 Task: Send an email with the signature Angela Wright with the subject 'Request for a phone call' and the message 'Please note that we will need to reschedule our meeting.' from softage.1@softage.net to softage.3@softage.net,  softage.1@softage.net and softage.4@softage.net with CC to softage.5@softage.net with an attached document Sales_report.xlsx
Action: Key pressed n
Screenshot: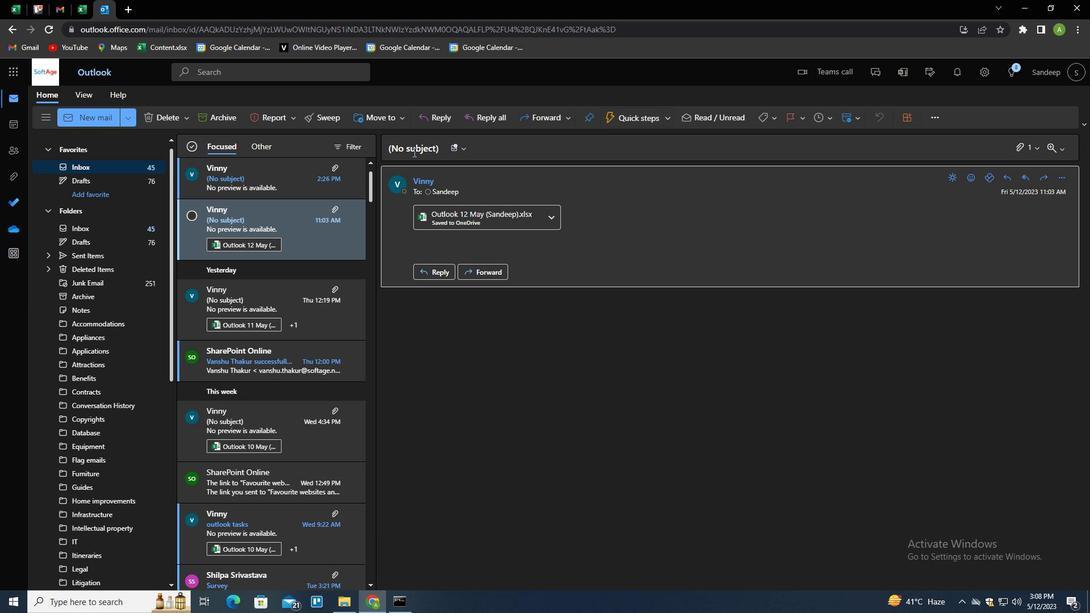 
Action: Mouse moved to (766, 119)
Screenshot: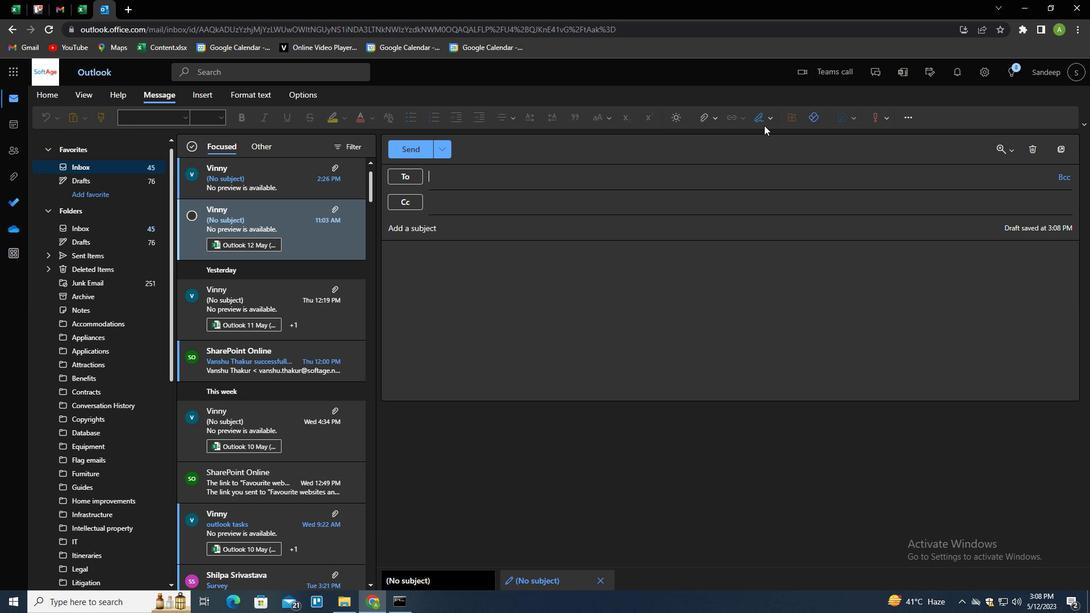 
Action: Mouse pressed left at (766, 119)
Screenshot: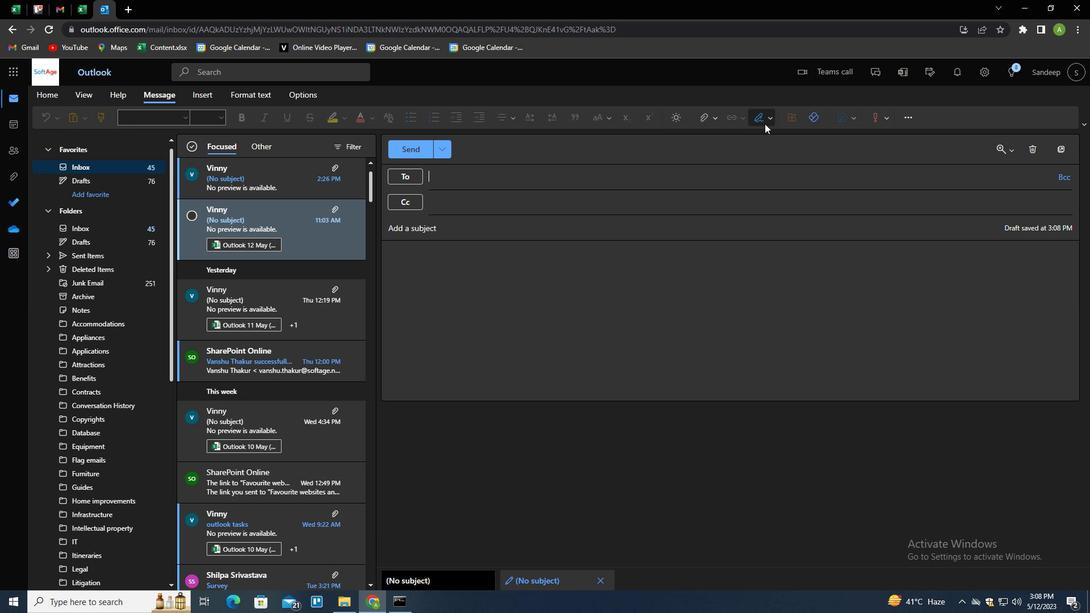 
Action: Mouse moved to (749, 161)
Screenshot: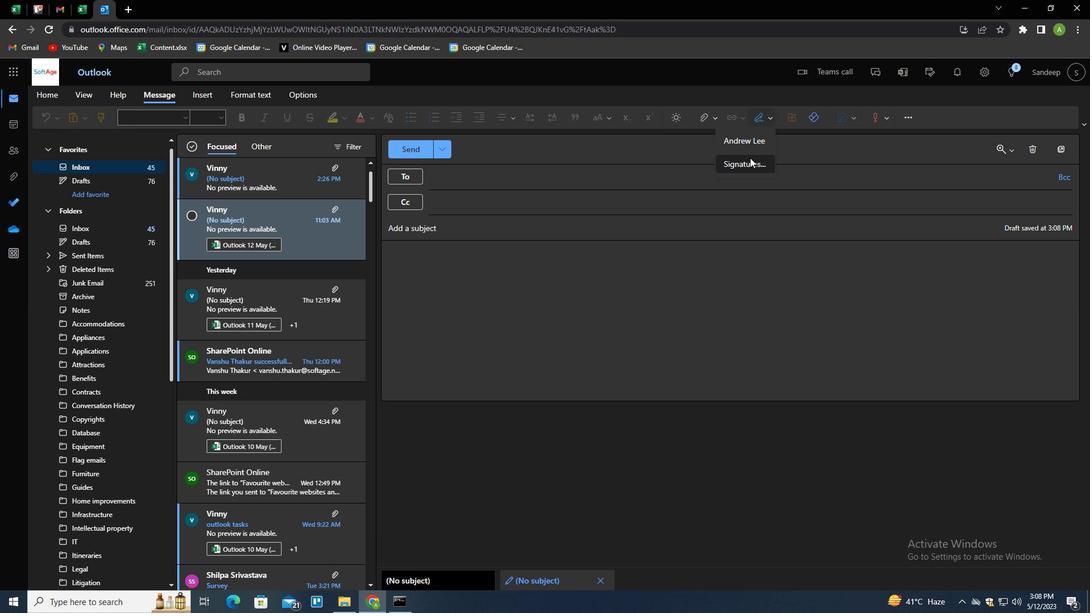 
Action: Mouse pressed left at (749, 161)
Screenshot: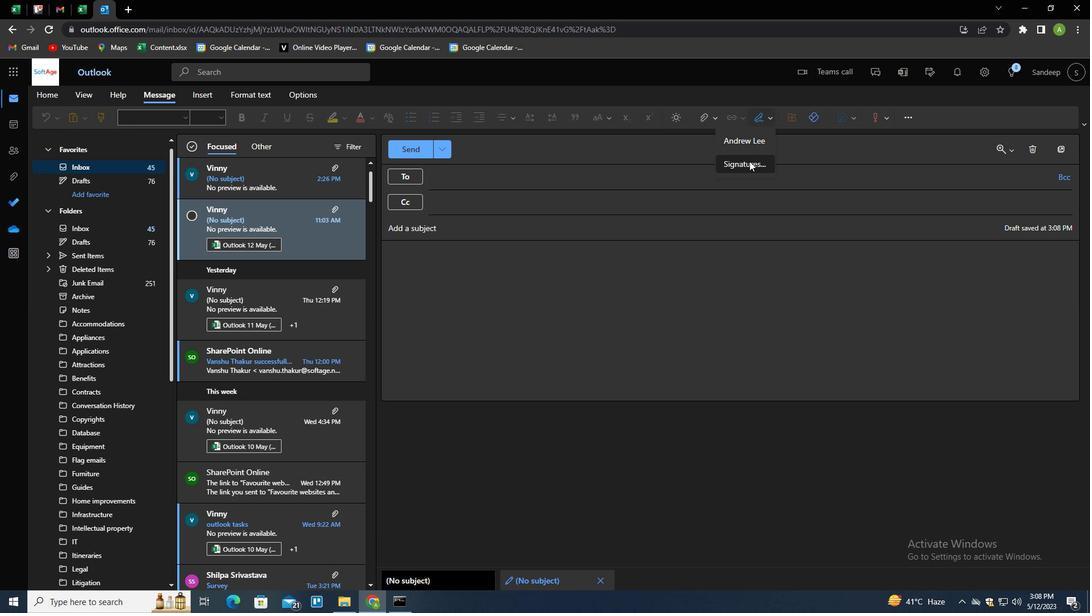 
Action: Mouse moved to (756, 208)
Screenshot: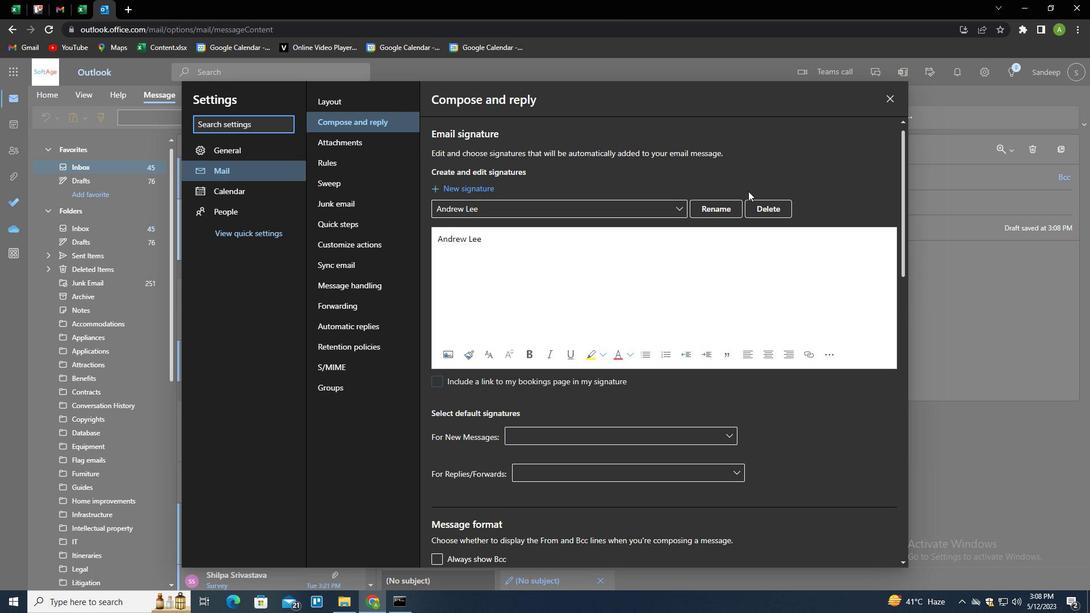 
Action: Mouse pressed left at (756, 208)
Screenshot: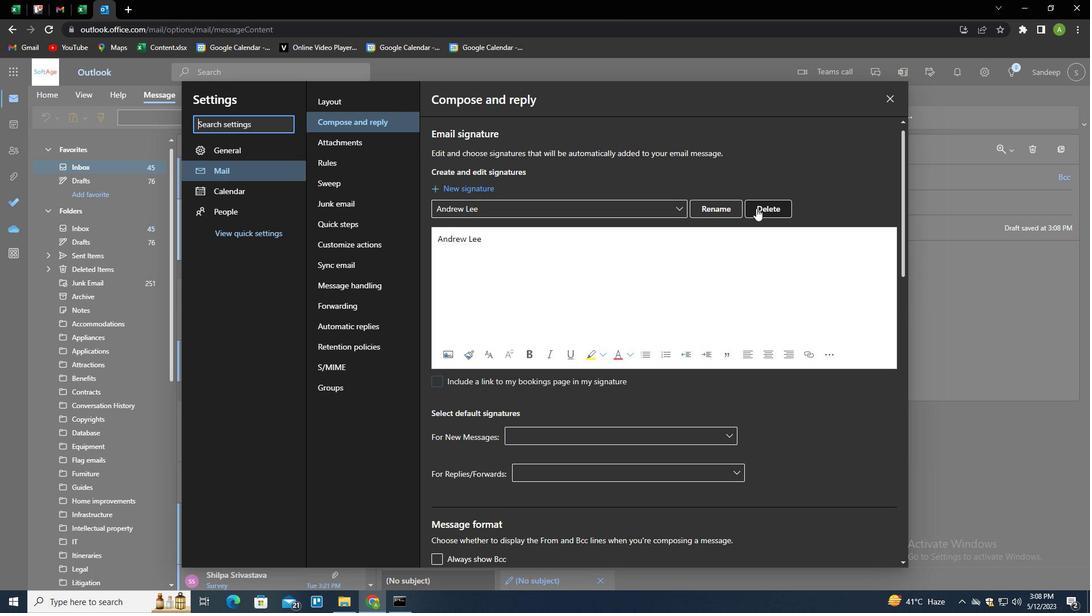 
Action: Mouse moved to (735, 210)
Screenshot: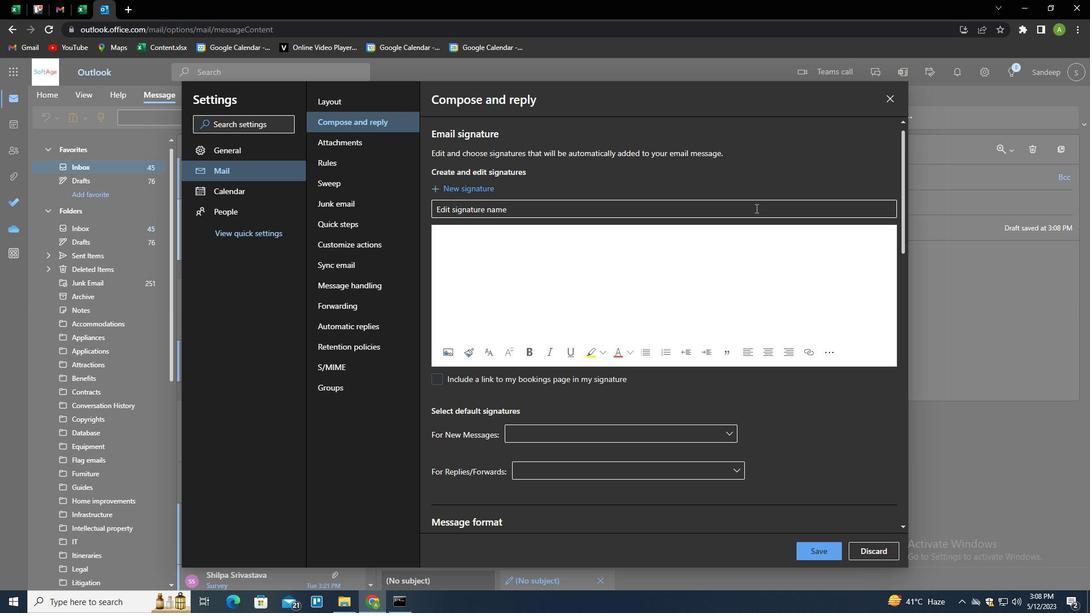 
Action: Mouse pressed left at (735, 210)
Screenshot: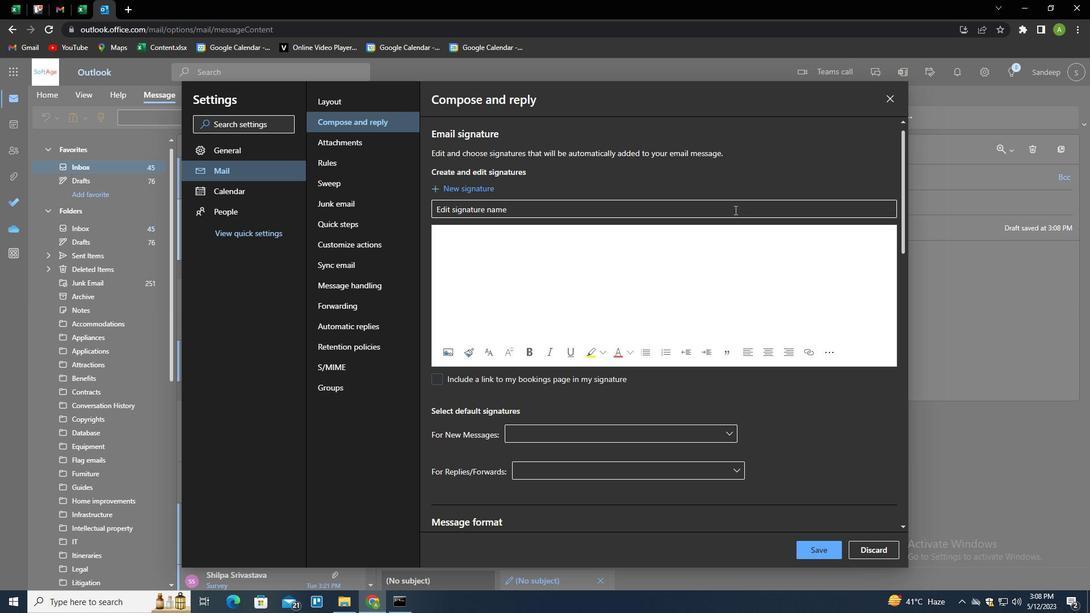 
Action: Key pressed <Key.shift>ANGELA<Key.space><Key.shift><Key.shift><Key.shift><Key.shift>WRIGHT<Key.tab><Key.shift>ANGELA<Key.space><Key.shift><Key.shift>WRIGHT
Screenshot: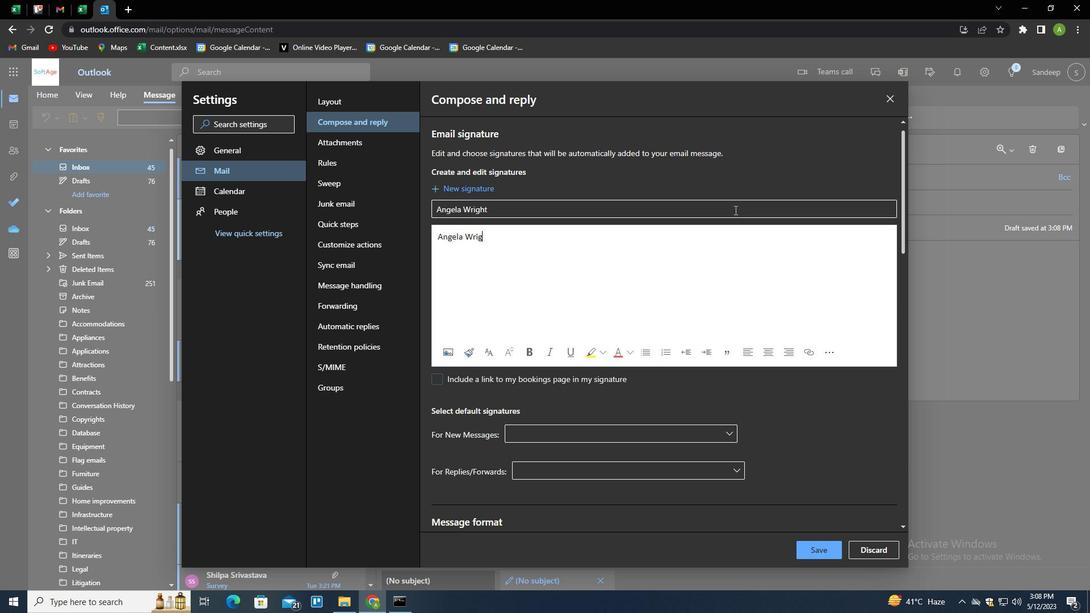 
Action: Mouse moved to (818, 546)
Screenshot: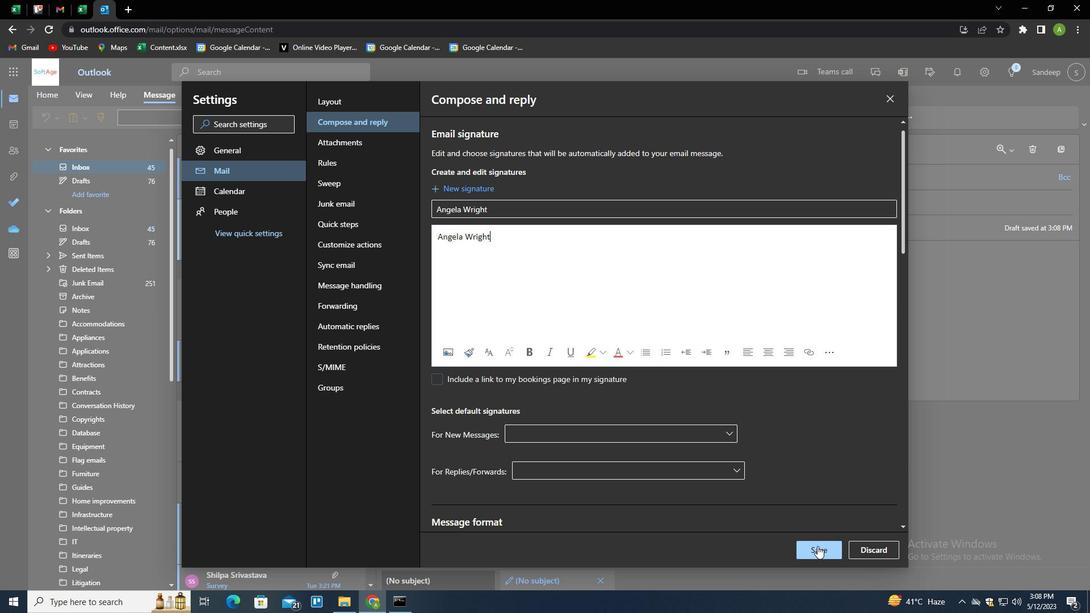 
Action: Mouse pressed left at (818, 546)
Screenshot: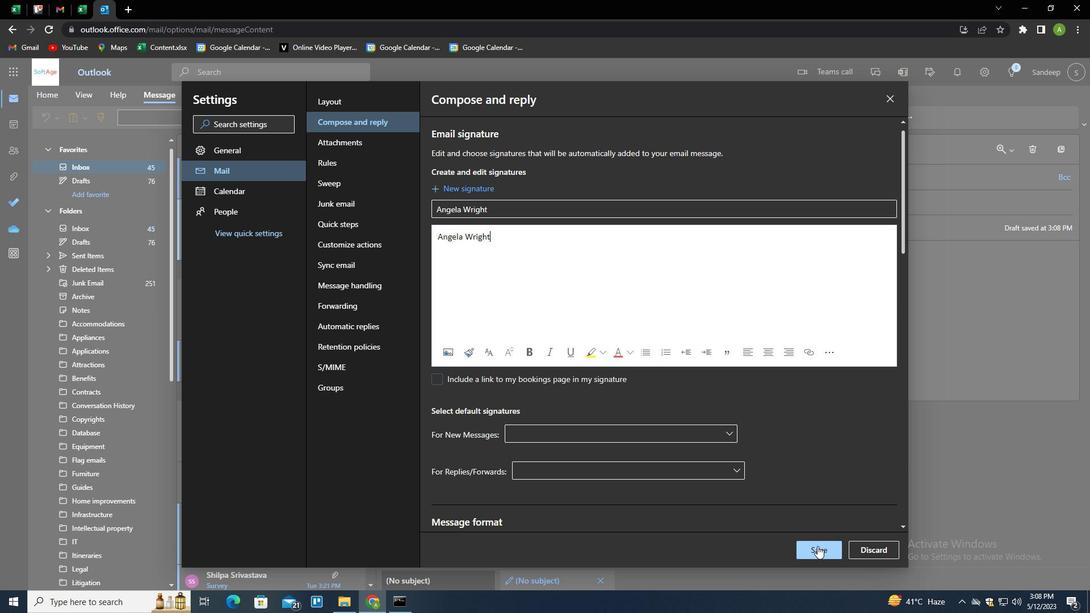 
Action: Mouse moved to (956, 335)
Screenshot: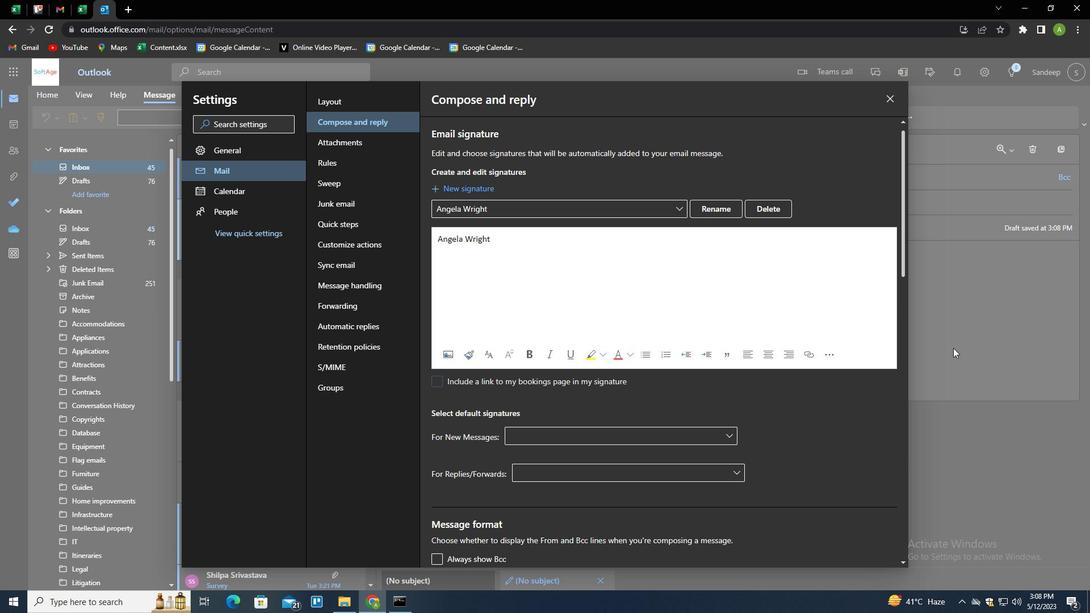
Action: Mouse pressed left at (956, 335)
Screenshot: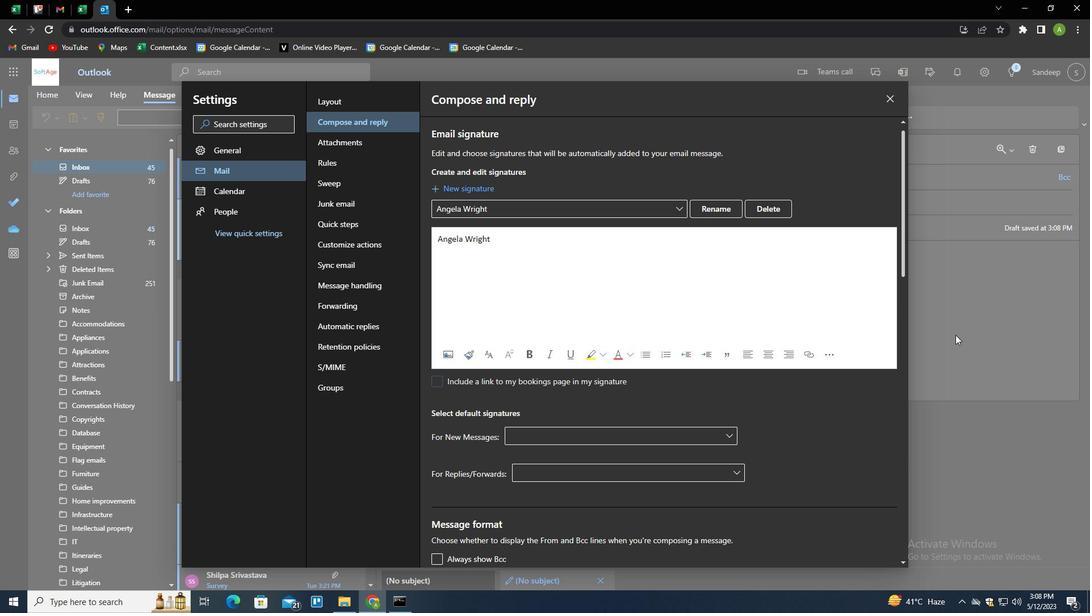 
Action: Mouse moved to (764, 117)
Screenshot: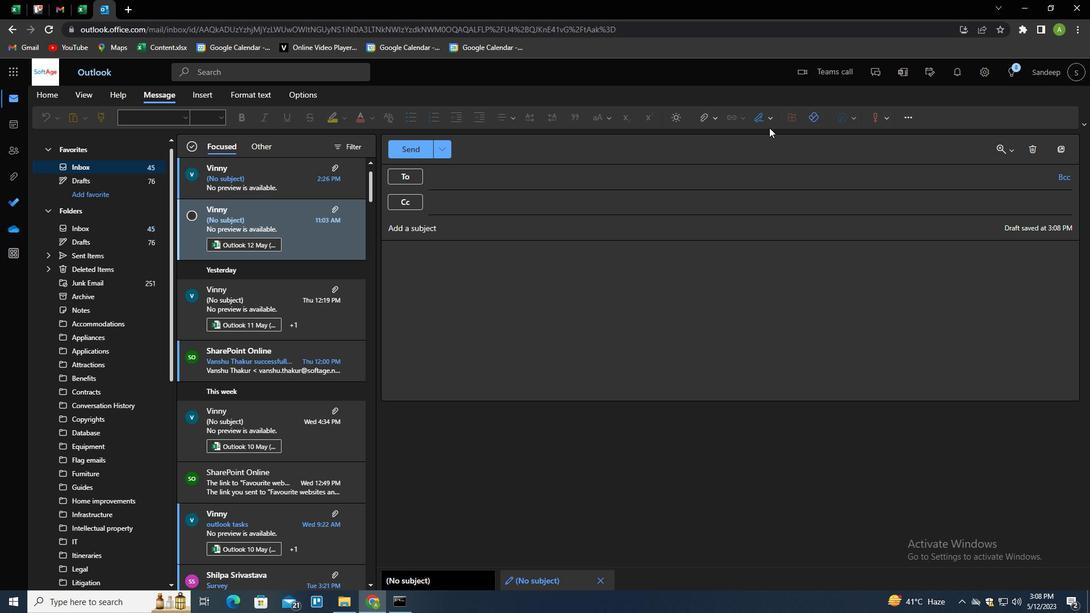 
Action: Mouse pressed left at (764, 117)
Screenshot: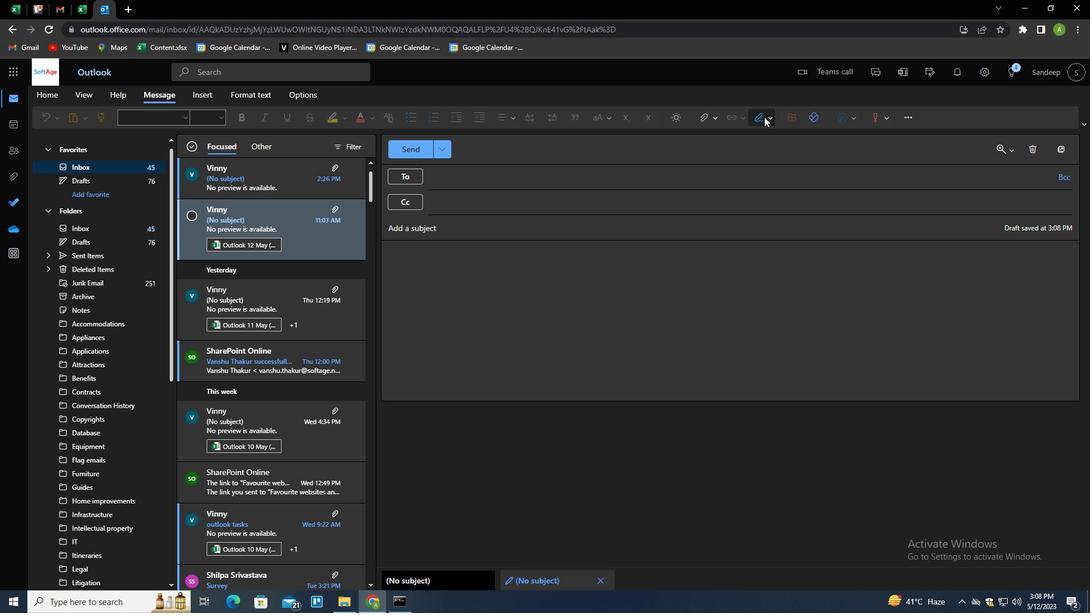 
Action: Mouse moved to (755, 140)
Screenshot: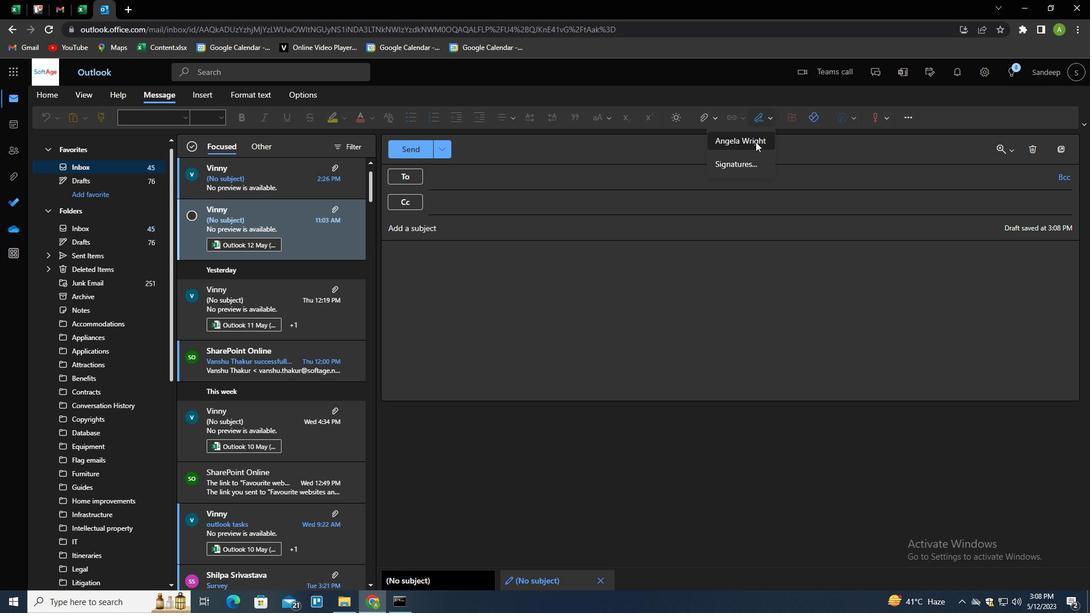 
Action: Mouse pressed left at (755, 140)
Screenshot: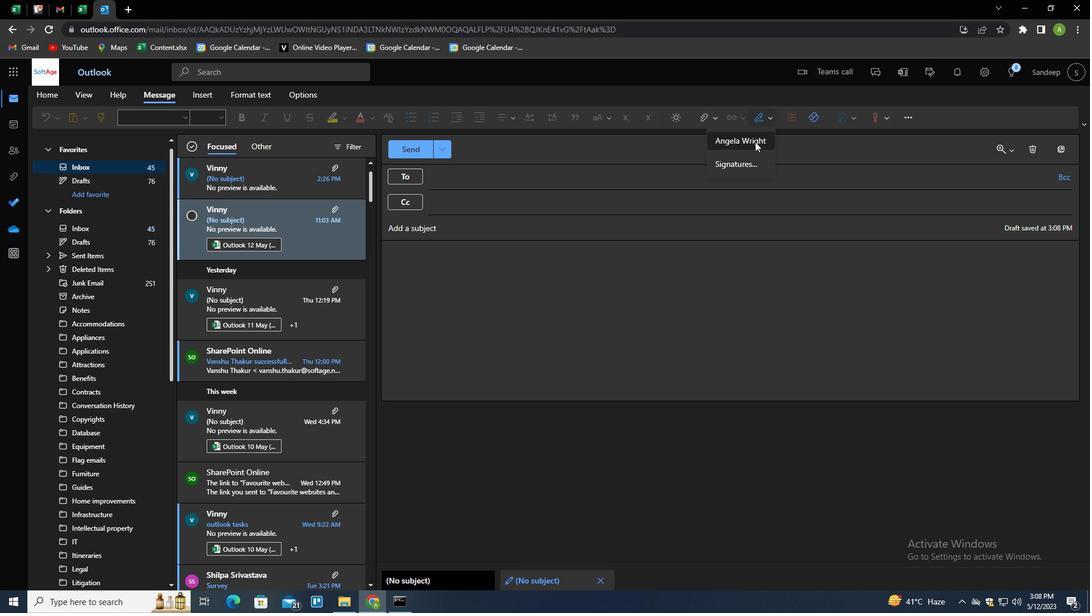 
Action: Mouse moved to (529, 232)
Screenshot: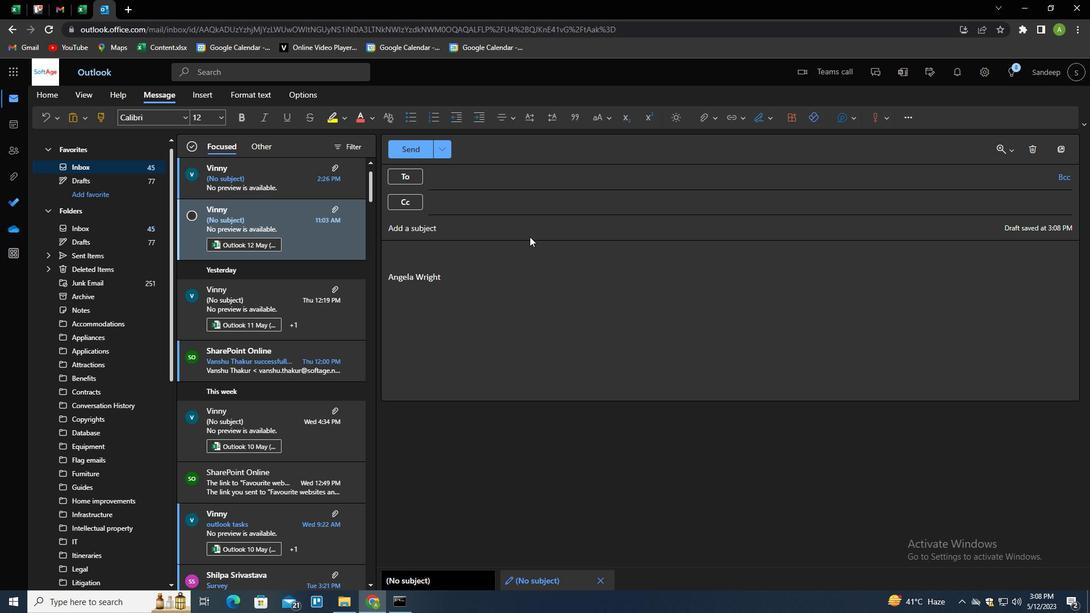 
Action: Mouse pressed left at (529, 232)
Screenshot: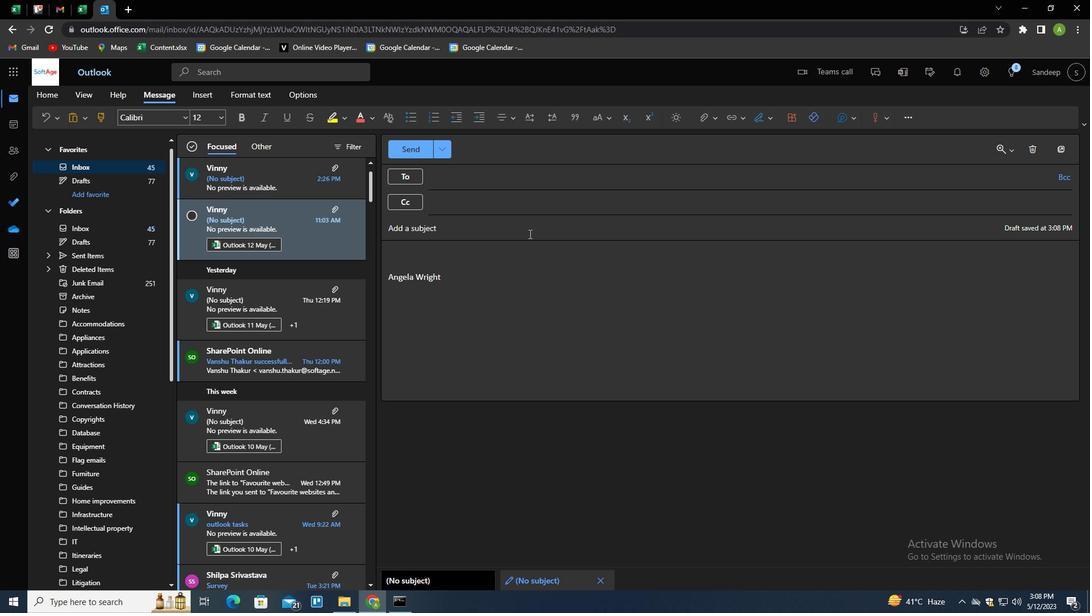
Action: Key pressed <Key.shift>S<Key.backspace><Key.shift>REQUEST<Key.space>FOR<Key.space>A<Key.space>PHONE<Key.space>CALL<Key.tab><Key.shift>PLEASE<Key.space>NOTE<Key.space>THAT<Key.space>WE<Key.space>WILL<Key.space>NEED<Key.space>TO<Key.space>RESCHEDULE<Key.space>OUR<Key.space>MEETING.
Screenshot: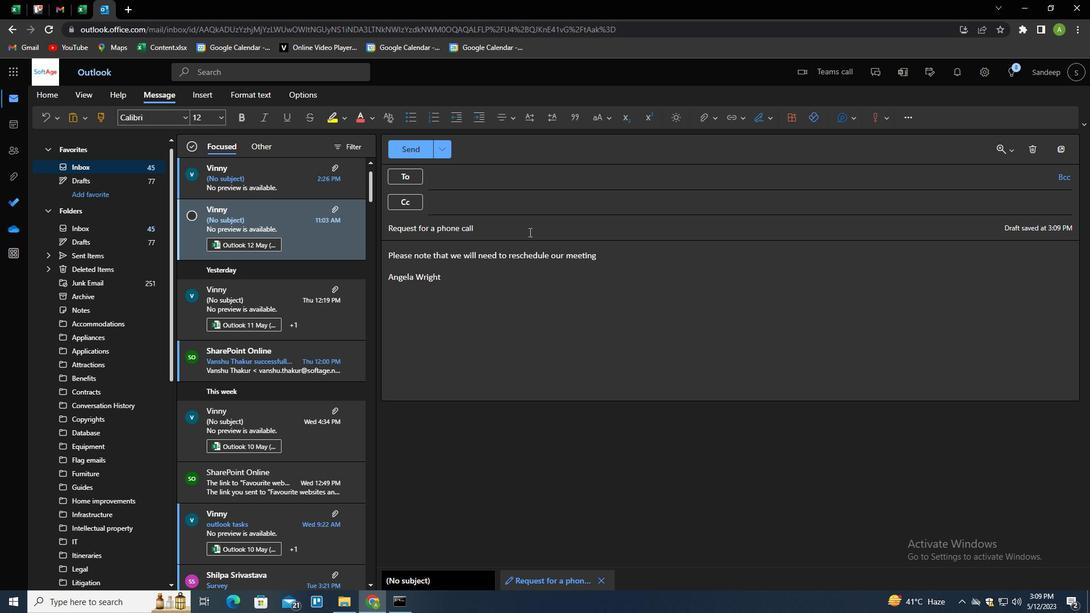 
Action: Mouse moved to (485, 181)
Screenshot: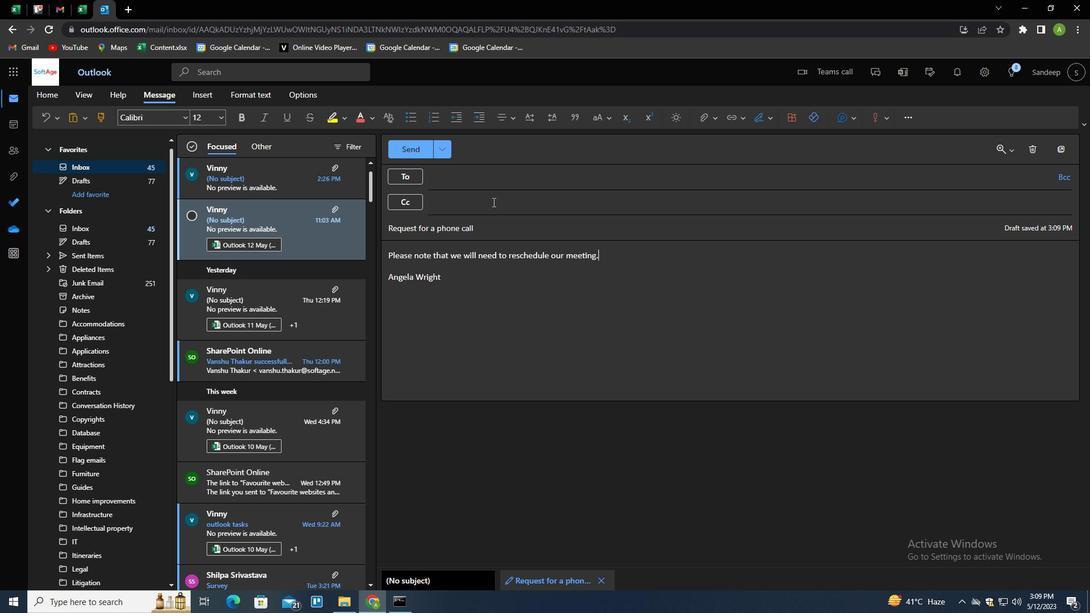 
Action: Mouse pressed left at (485, 181)
Screenshot: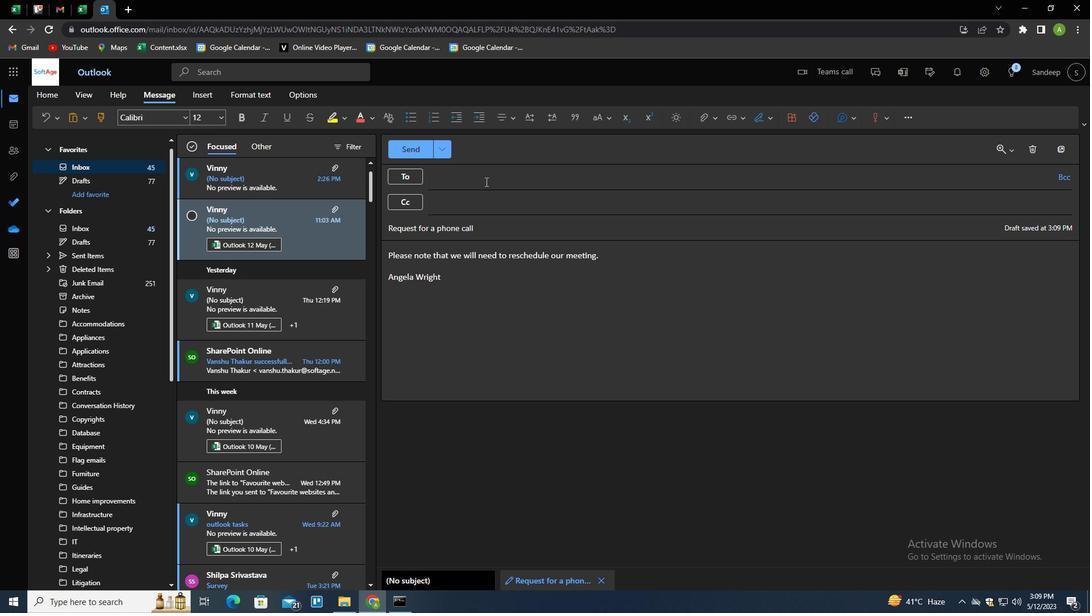 
Action: Key pressed SOFTAGE.3<Key.shift>@SOFTAGE.NET<Key.enter>SOFTAGE.1<Key.shift>@SOFTAGE.NET<Key.enter>SOFTAGE.4<Key.shift>@SOFTAGE.NET<Key.enter><Key.tab>SOFTAGE.5<Key.shift>@SOFTAGE.NET<Key.enter>
Screenshot: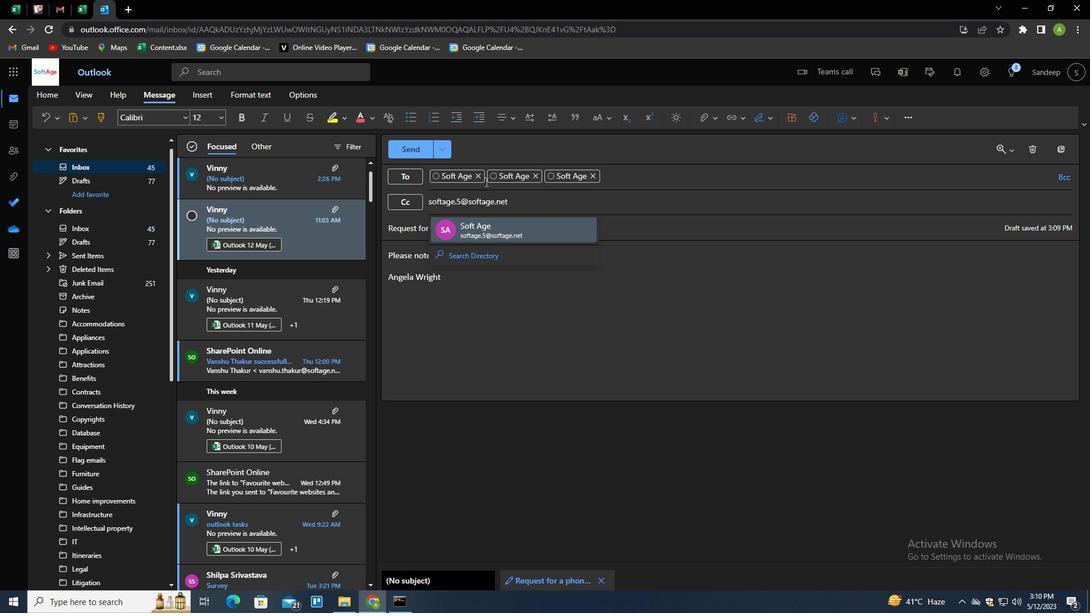 
Action: Mouse moved to (709, 117)
Screenshot: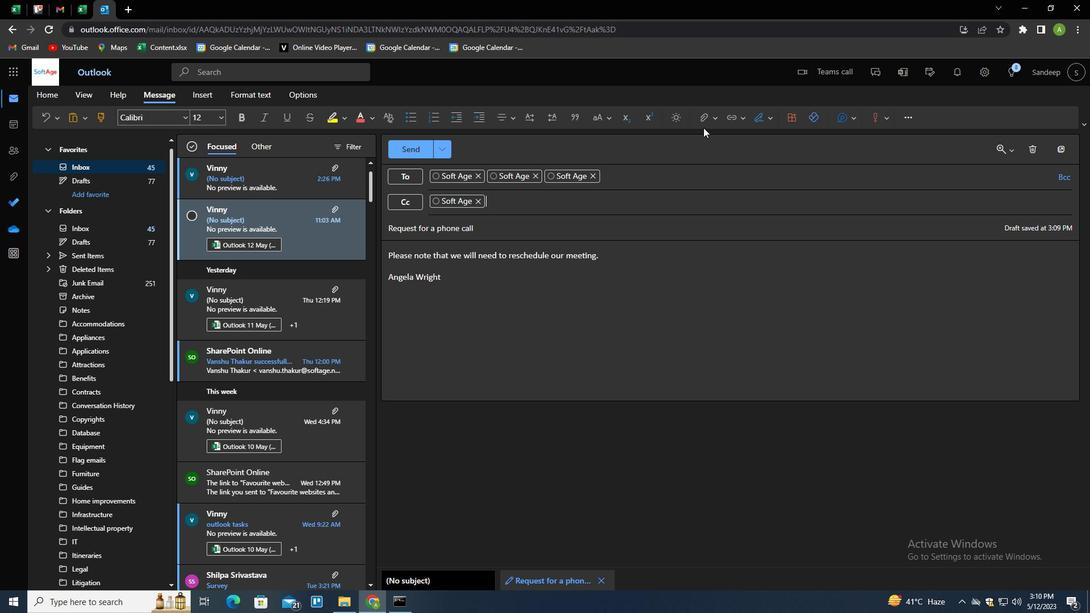 
Action: Mouse pressed left at (709, 117)
Screenshot: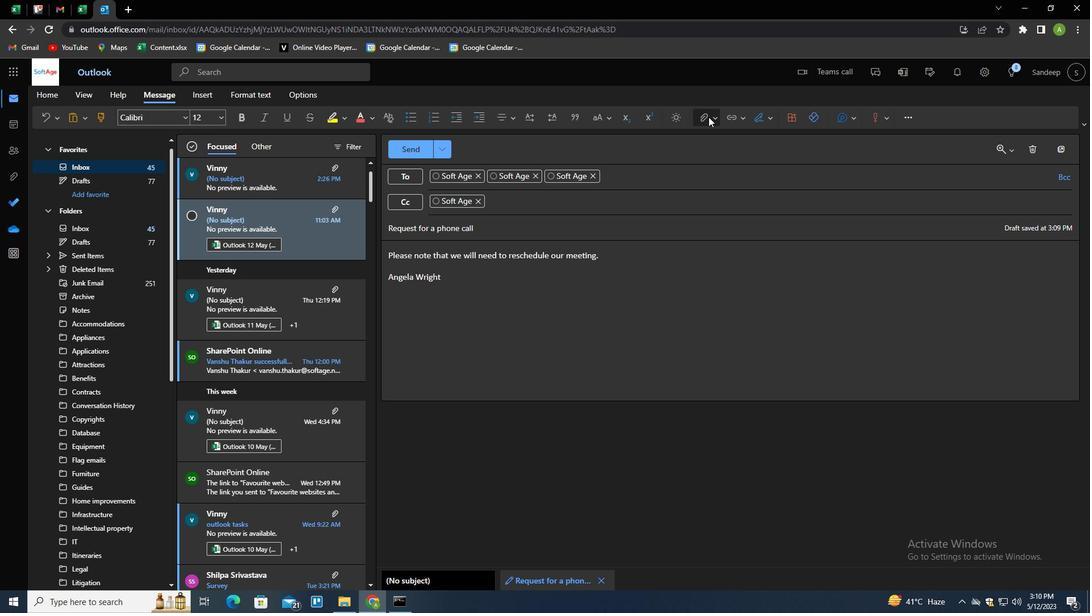 
Action: Mouse moved to (686, 138)
Screenshot: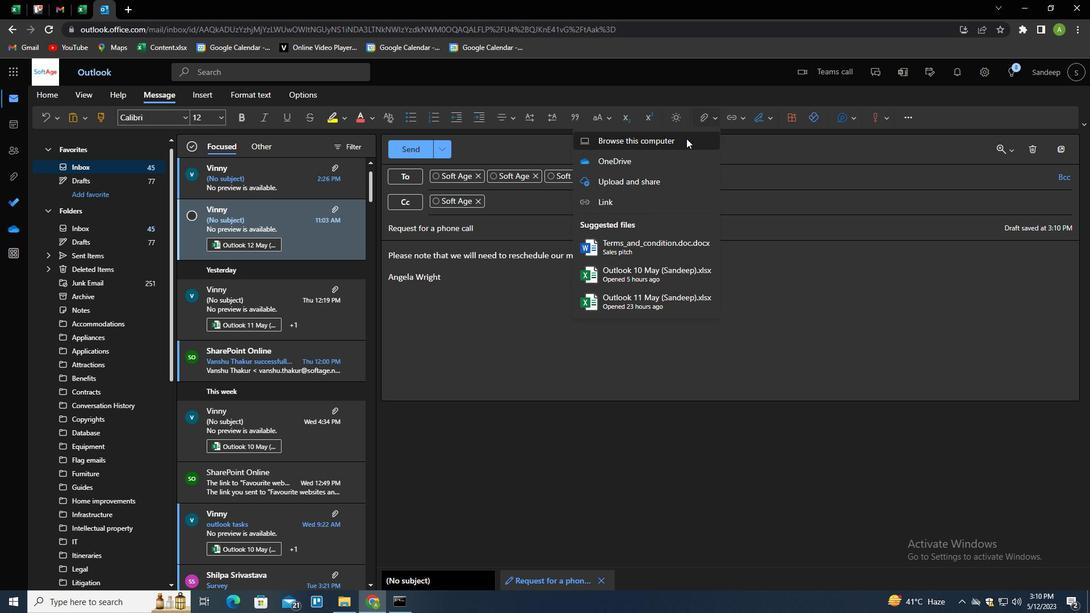 
Action: Mouse pressed left at (686, 138)
Screenshot: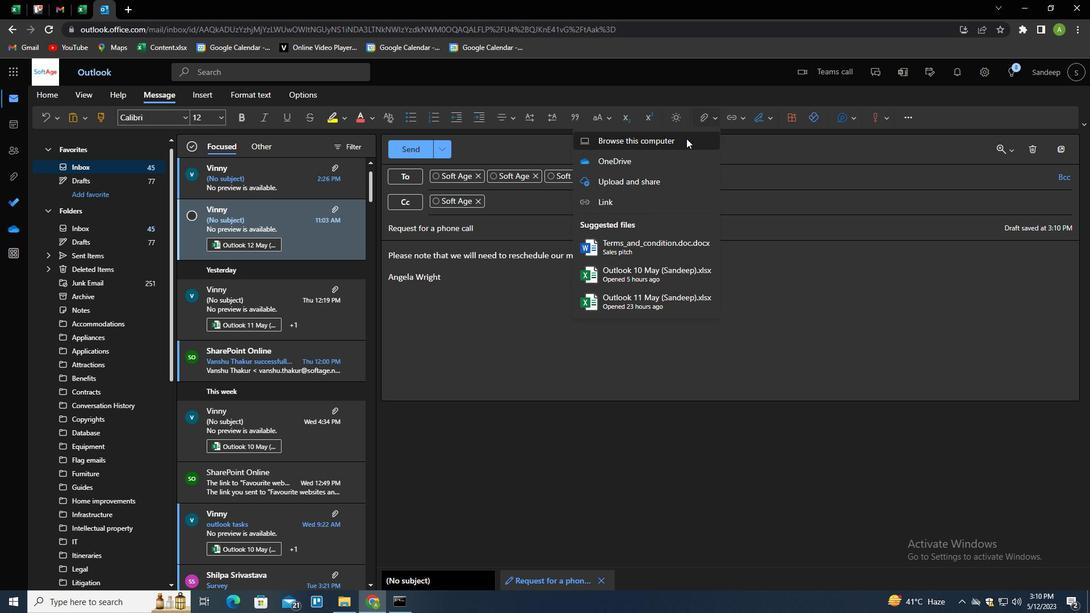 
Action: Mouse moved to (204, 171)
Screenshot: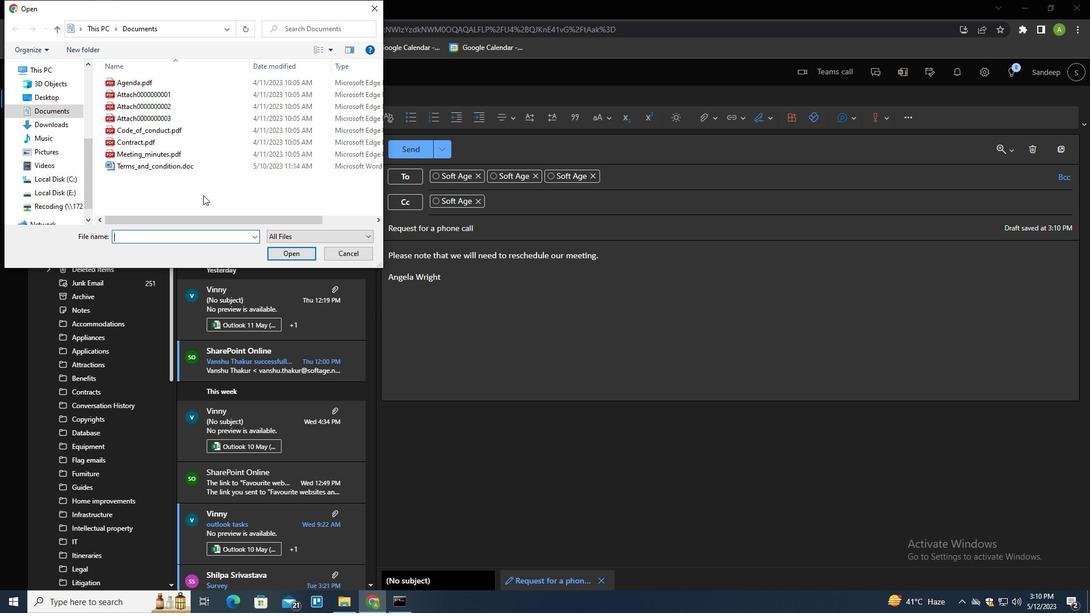 
Action: Mouse pressed left at (204, 171)
Screenshot: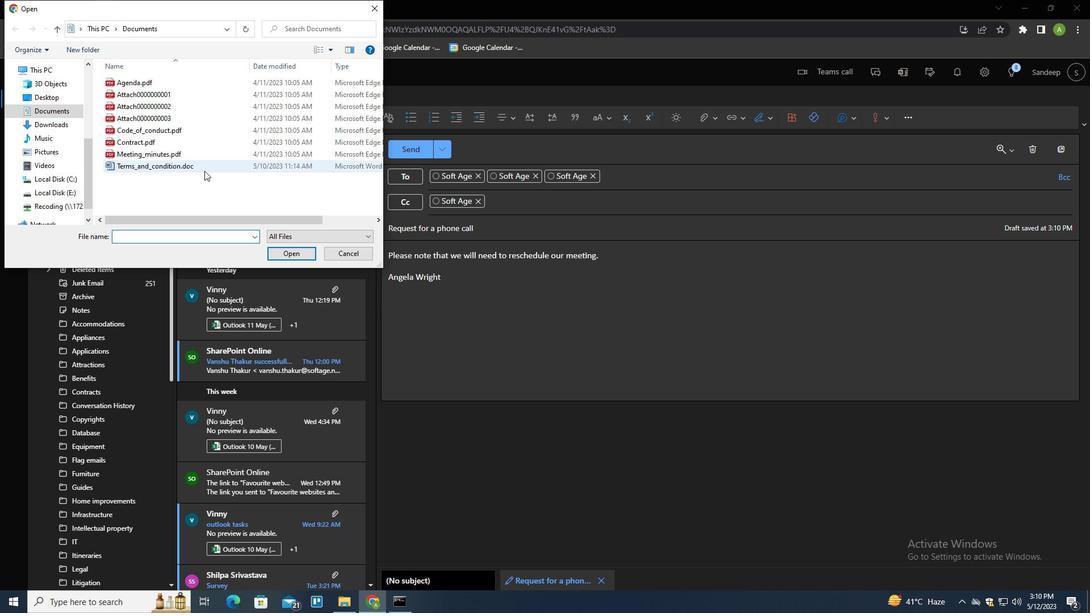 
Action: Key pressed <Key.f2><Key.shift>SALES<Key.shift><Key.shift><Key.shift>_REPORT.XLX<Key.backspace>SX<Key.enter>
Screenshot: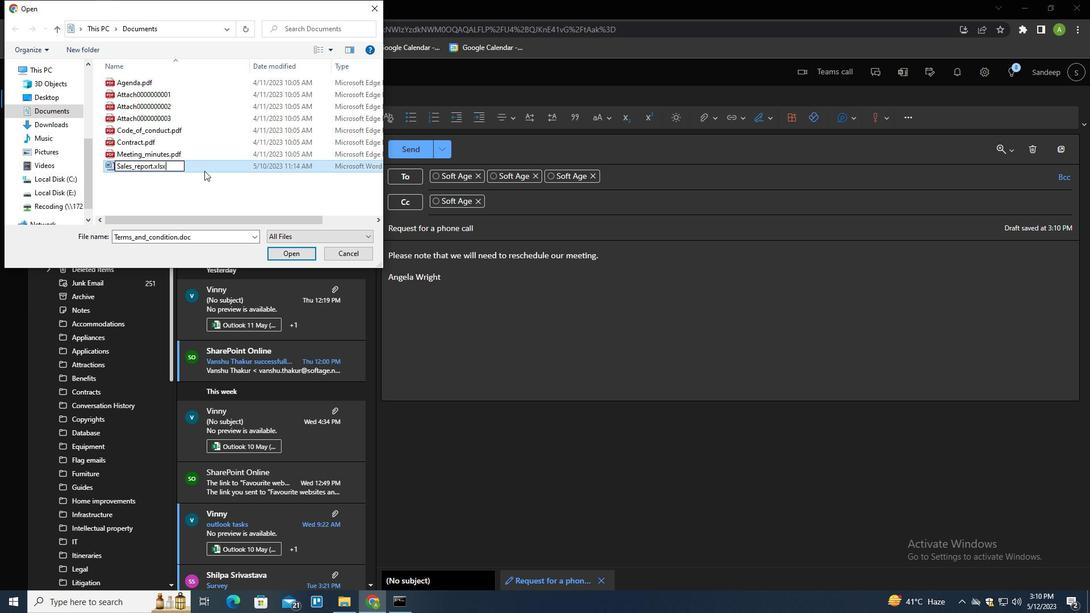 
Action: Mouse moved to (205, 164)
Screenshot: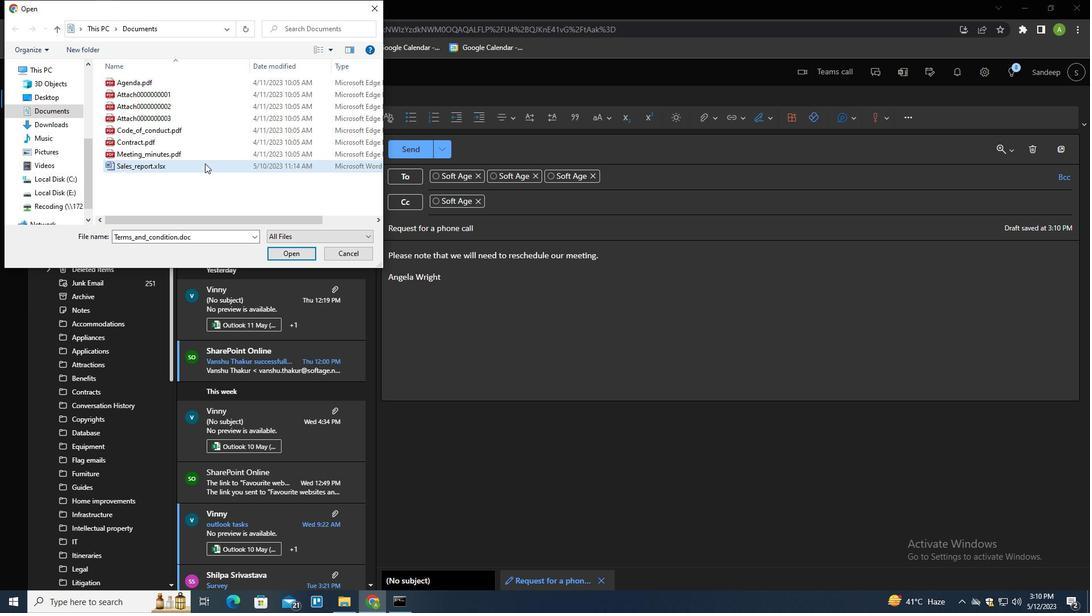 
Action: Mouse pressed left at (205, 164)
Screenshot: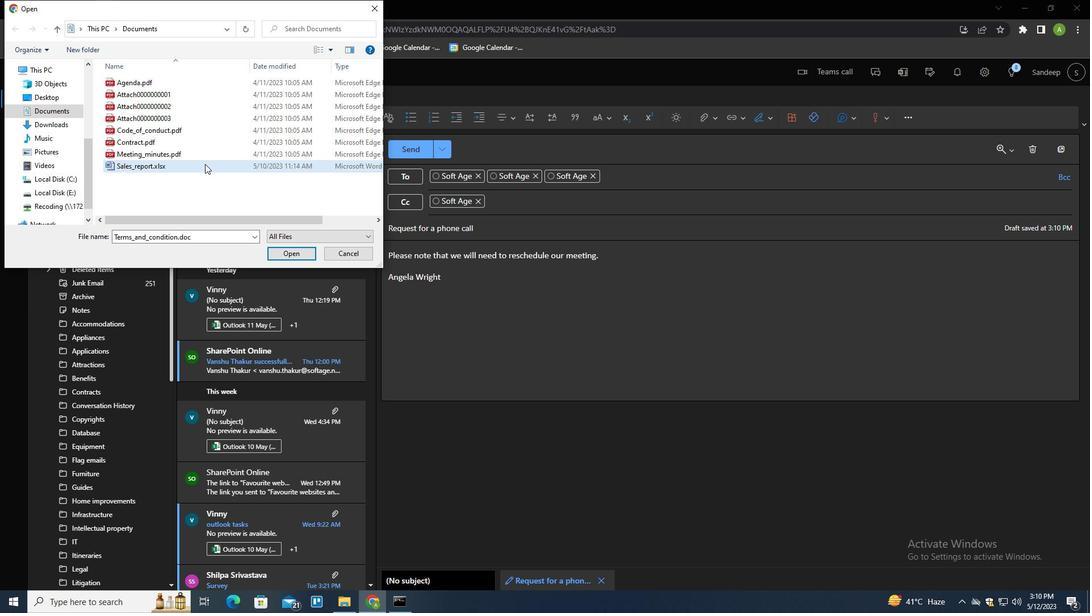 
Action: Mouse moved to (288, 249)
Screenshot: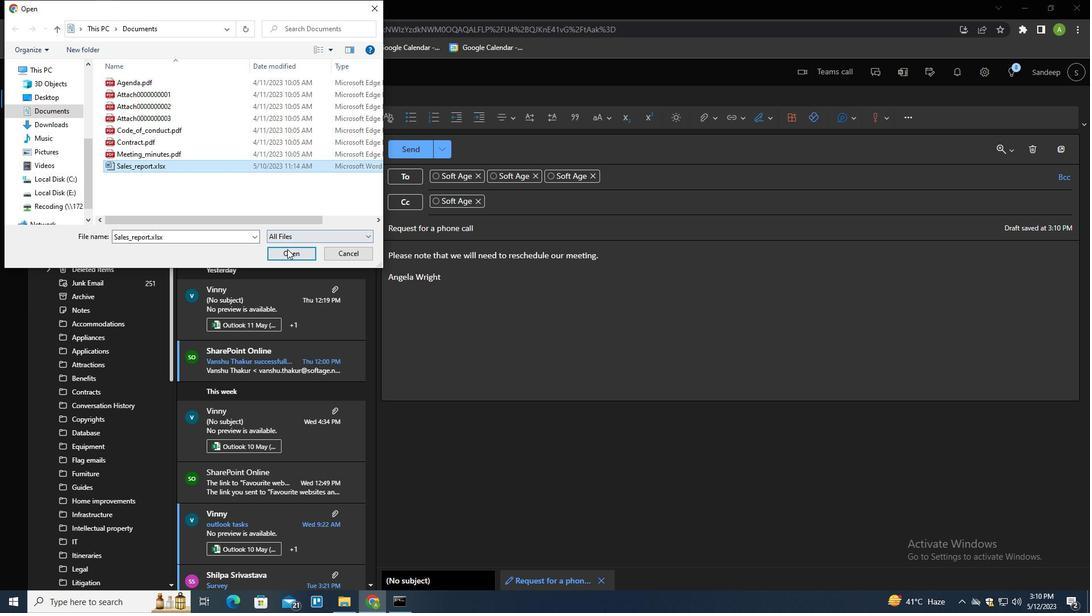 
Action: Mouse pressed left at (288, 249)
Screenshot: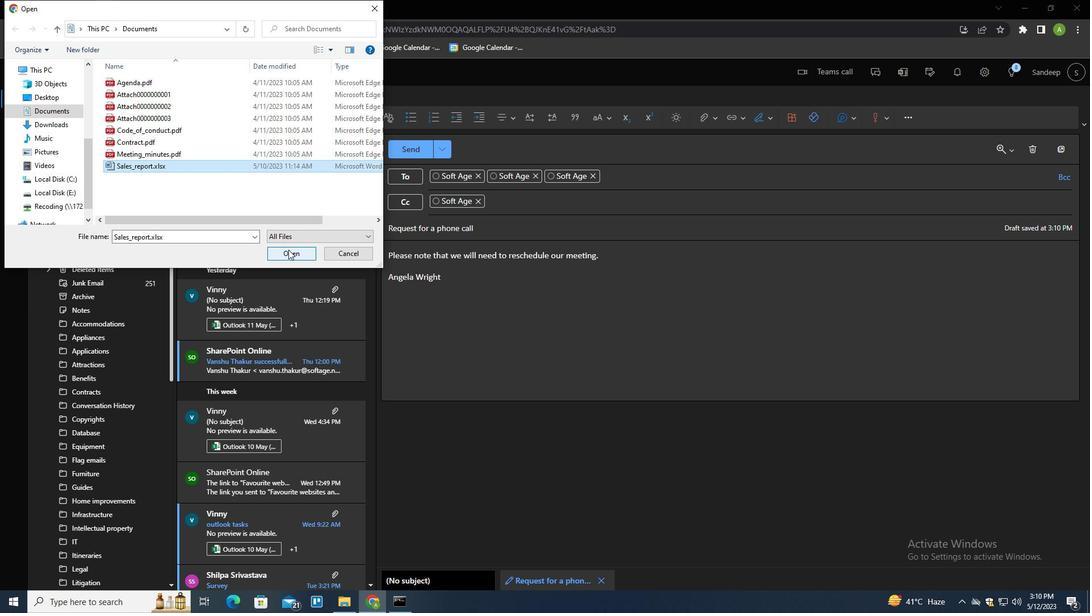
Action: Mouse moved to (413, 149)
Screenshot: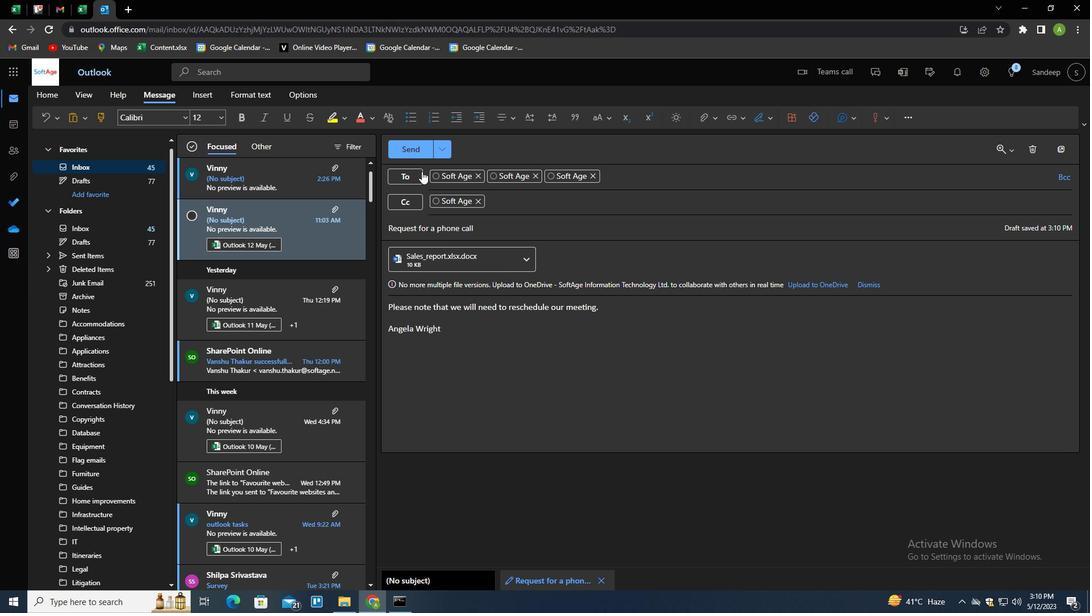 
Action: Mouse pressed left at (413, 149)
Screenshot: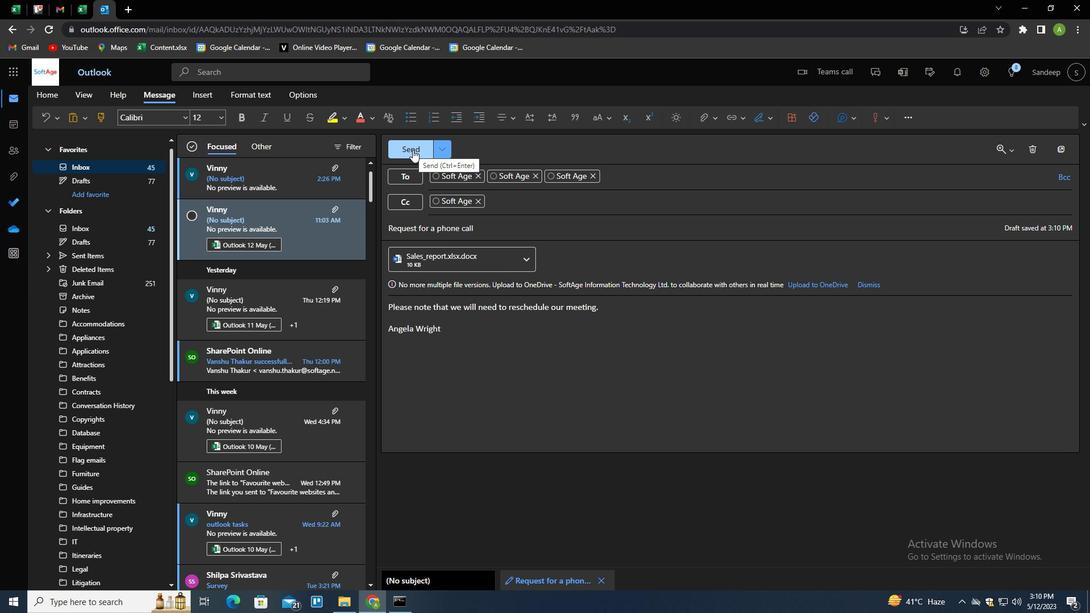 
